 Task: Create a due date automation trigger when advanced on, 2 working days after a card is due add content with a description ending with resume at 11:00 AM.
Action: Mouse moved to (1013, 82)
Screenshot: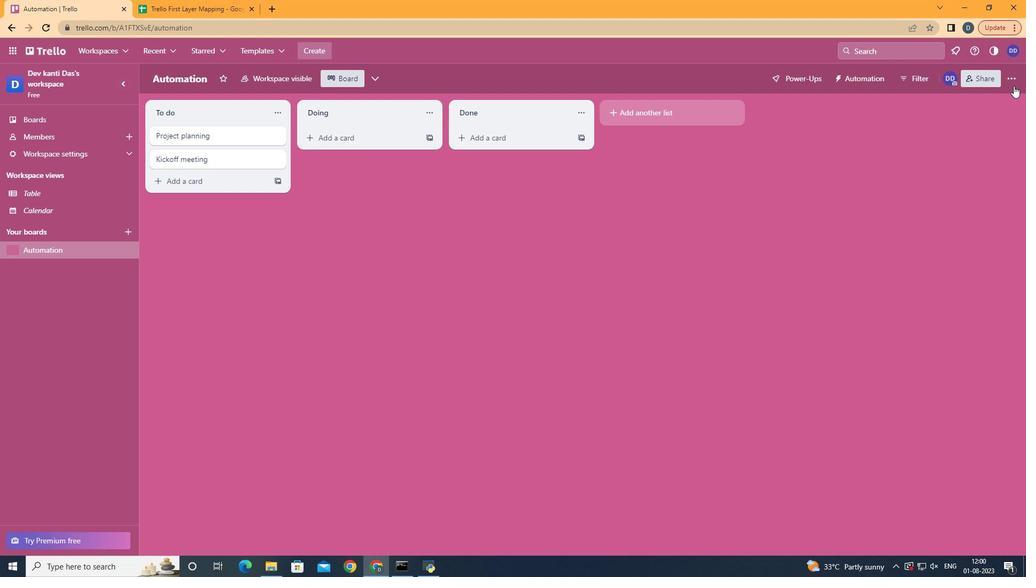 
Action: Mouse pressed left at (1013, 82)
Screenshot: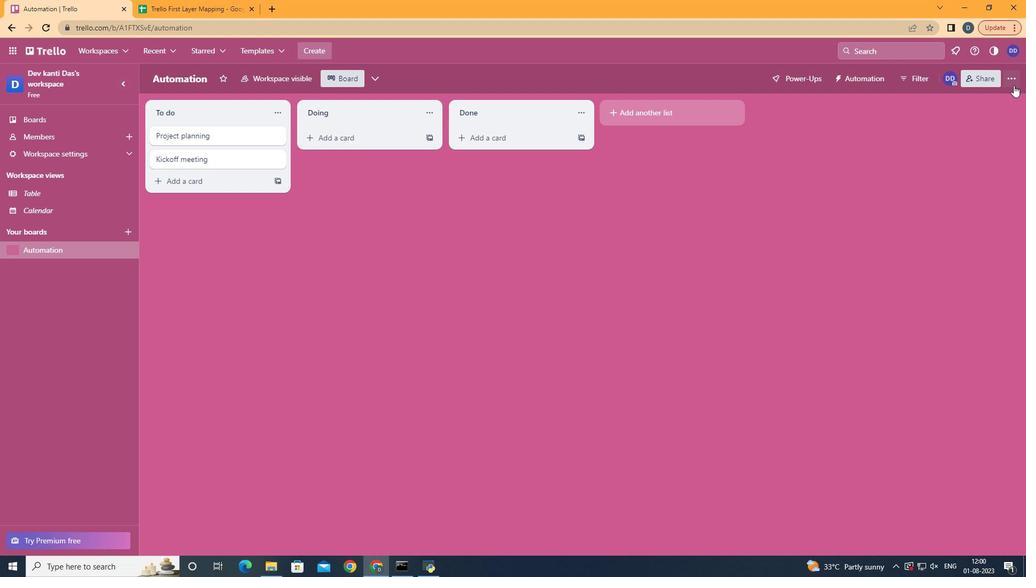 
Action: Mouse moved to (928, 219)
Screenshot: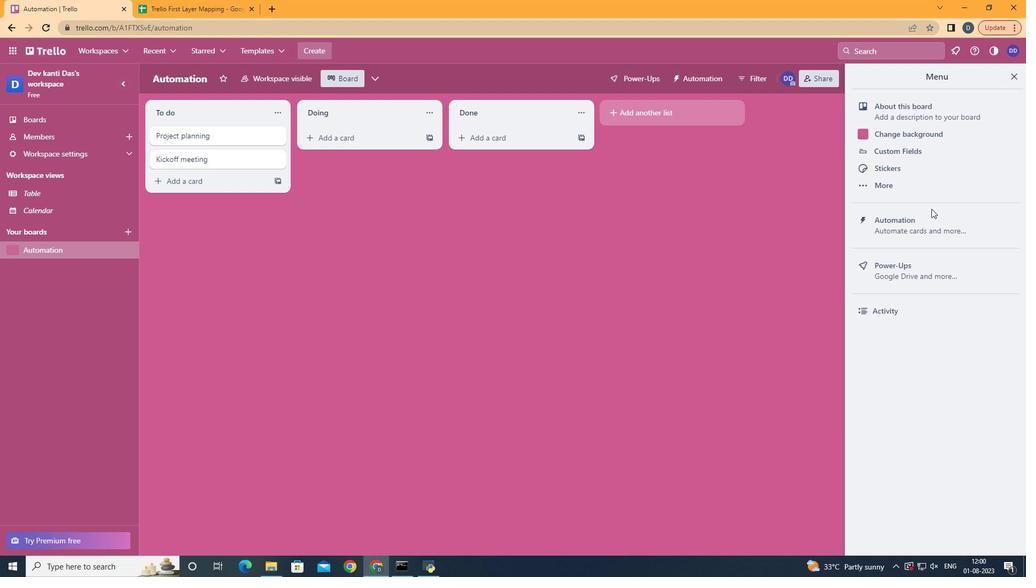 
Action: Mouse pressed left at (928, 219)
Screenshot: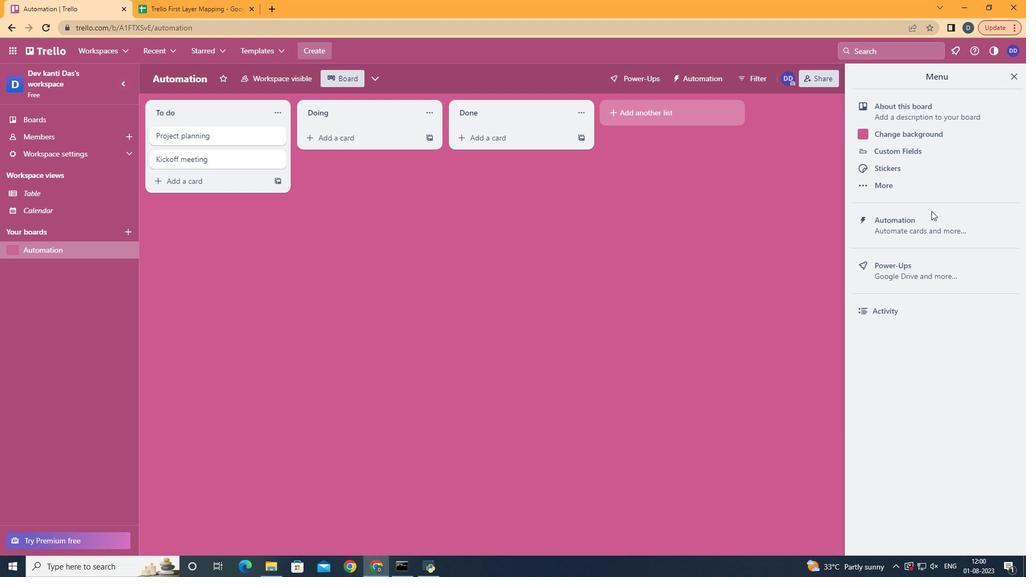 
Action: Mouse moved to (211, 217)
Screenshot: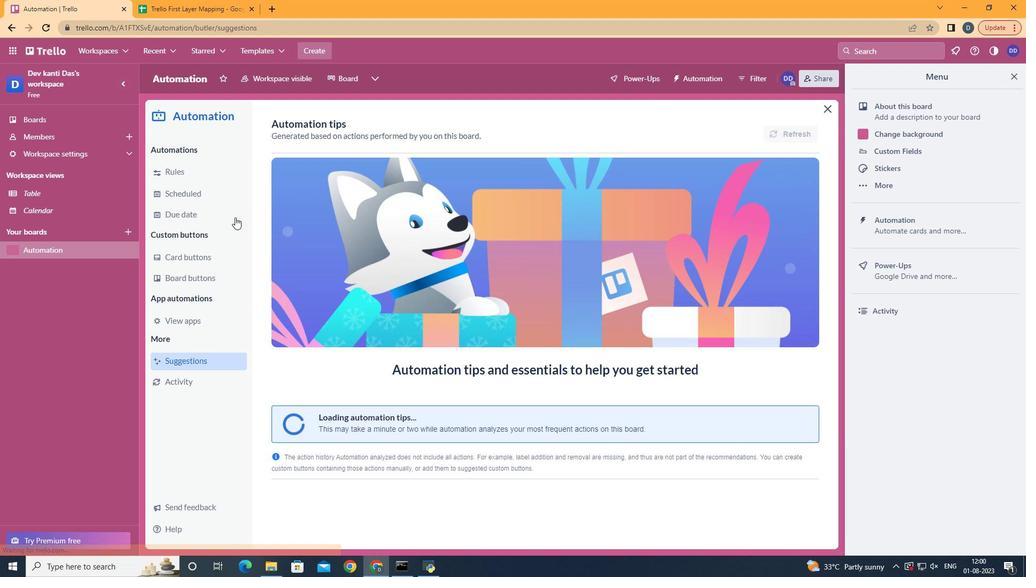 
Action: Mouse pressed left at (211, 217)
Screenshot: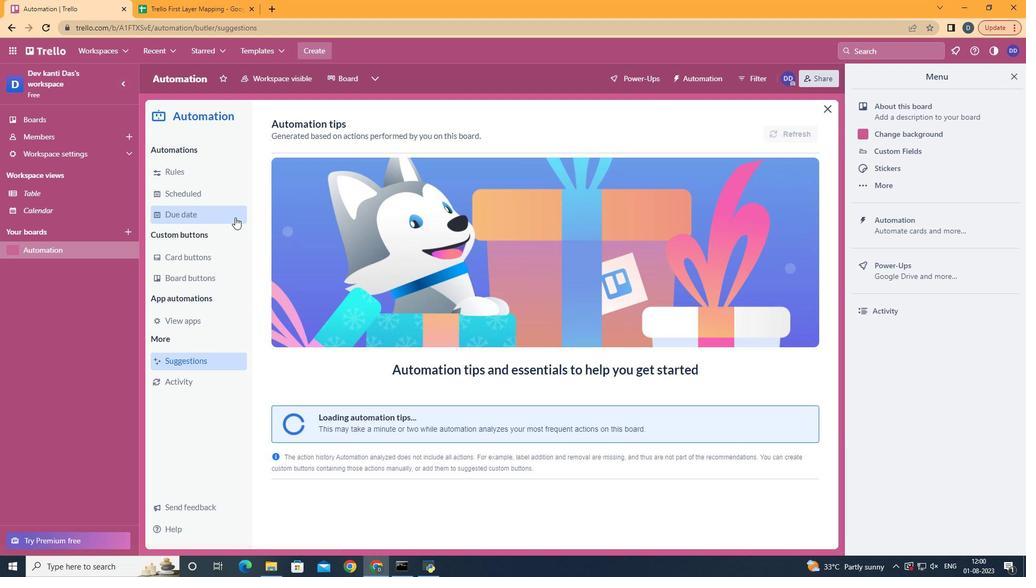 
Action: Mouse moved to (747, 129)
Screenshot: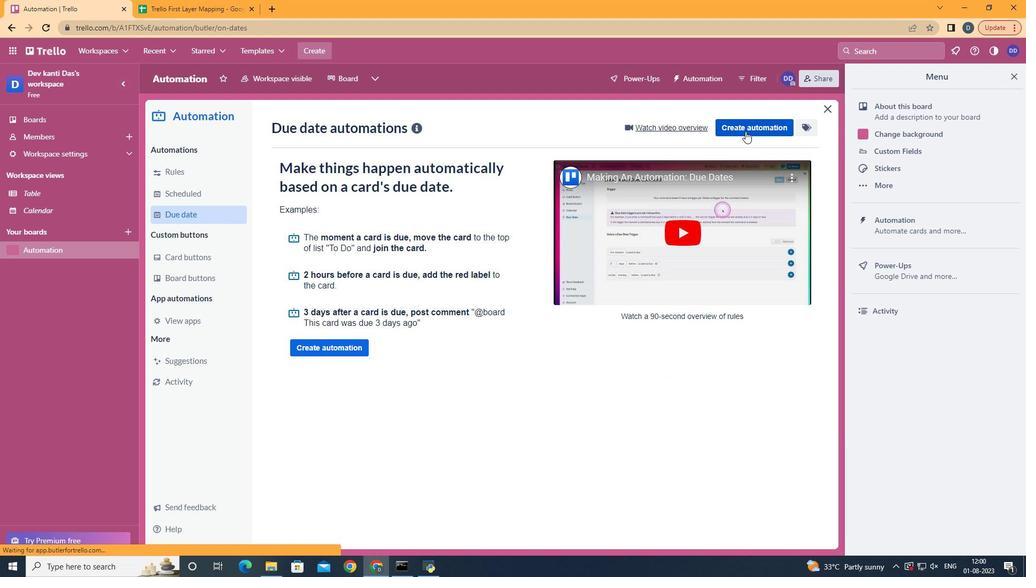 
Action: Mouse pressed left at (747, 129)
Screenshot: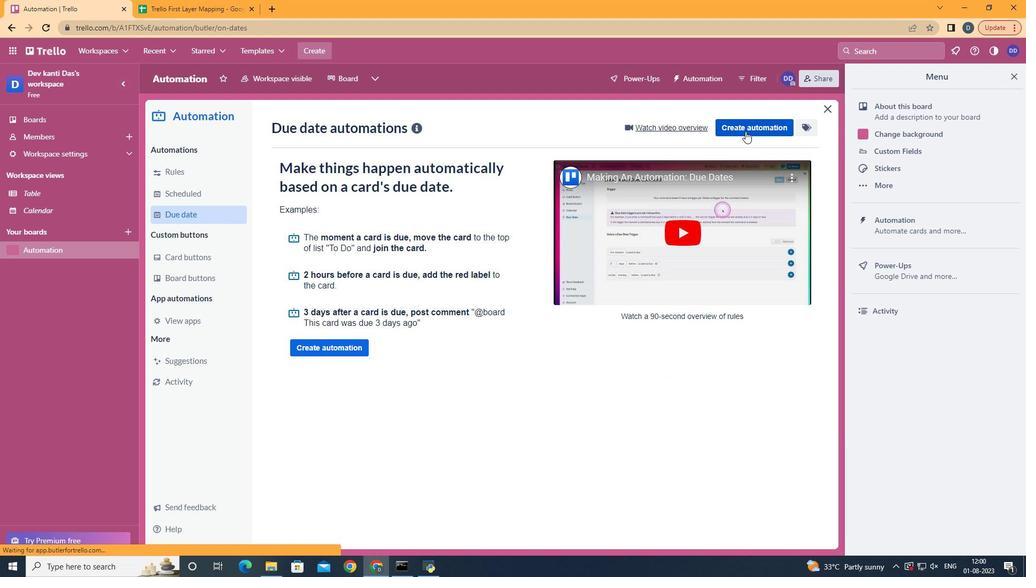 
Action: Mouse moved to (524, 231)
Screenshot: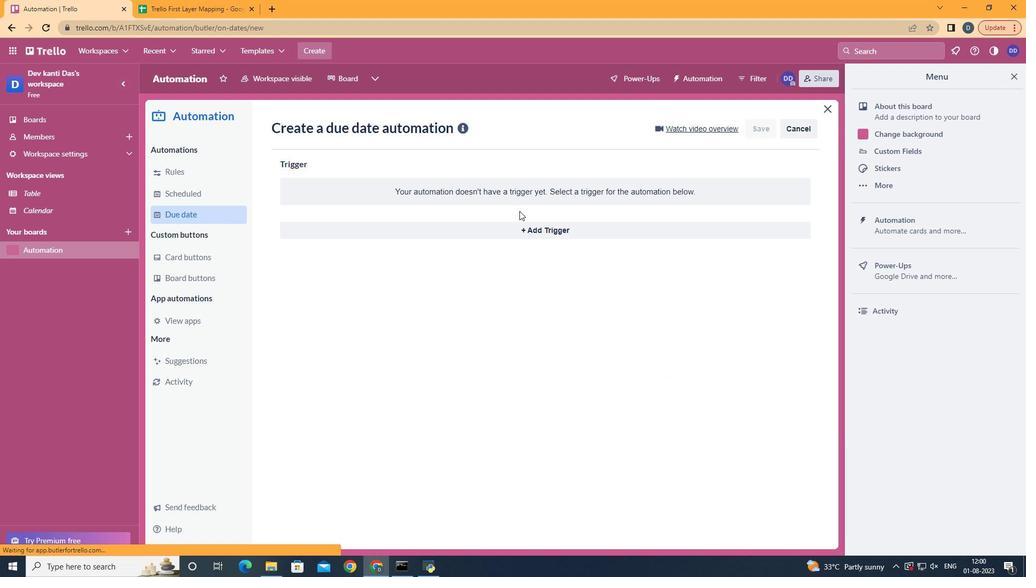 
Action: Mouse pressed left at (524, 231)
Screenshot: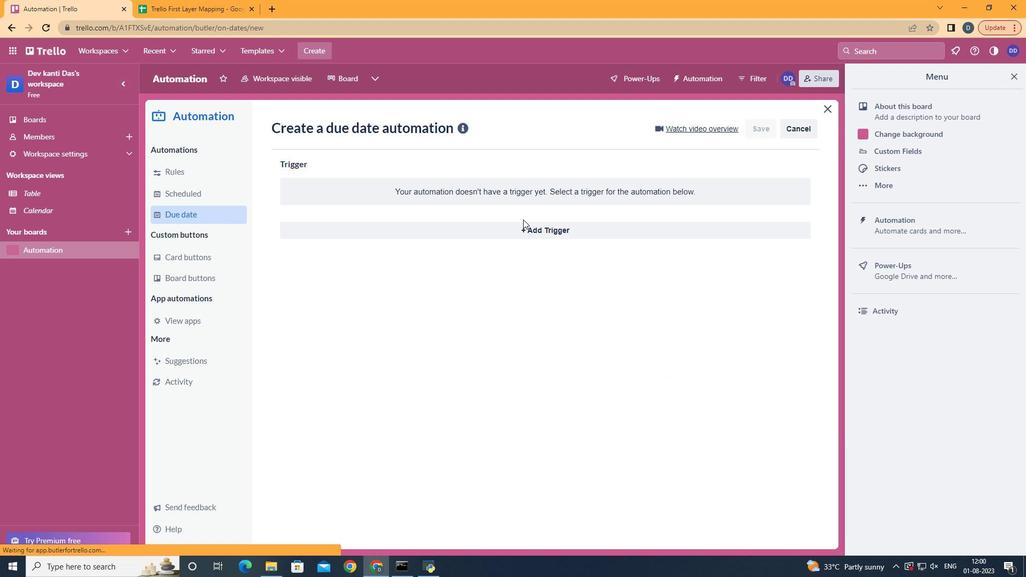 
Action: Mouse moved to (349, 431)
Screenshot: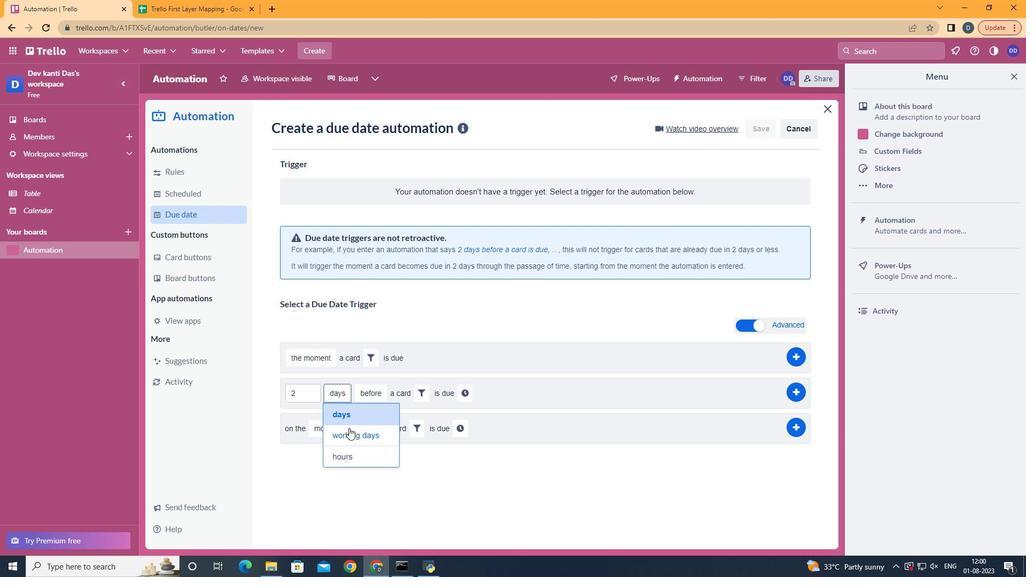 
Action: Mouse pressed left at (349, 431)
Screenshot: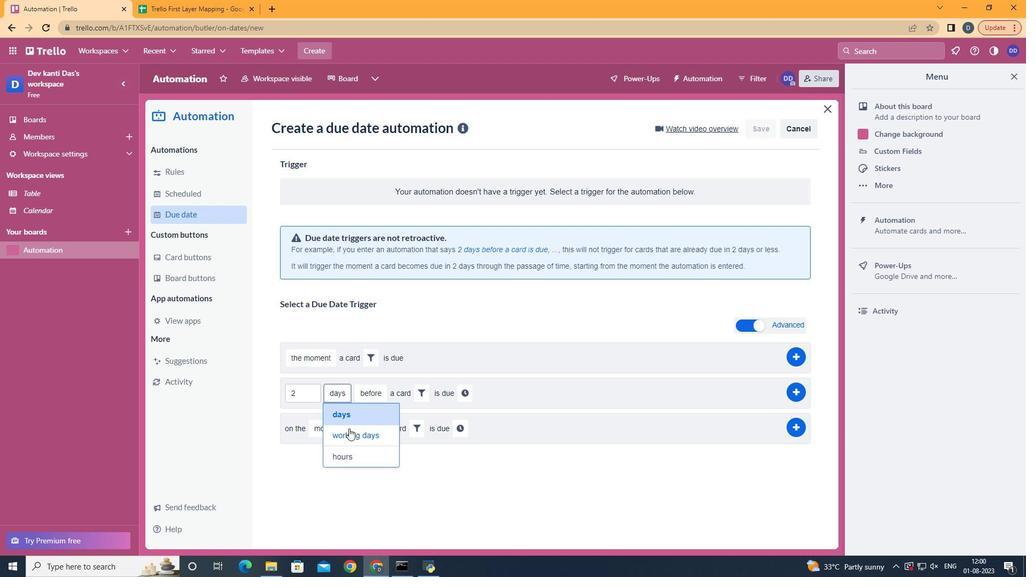 
Action: Mouse moved to (399, 430)
Screenshot: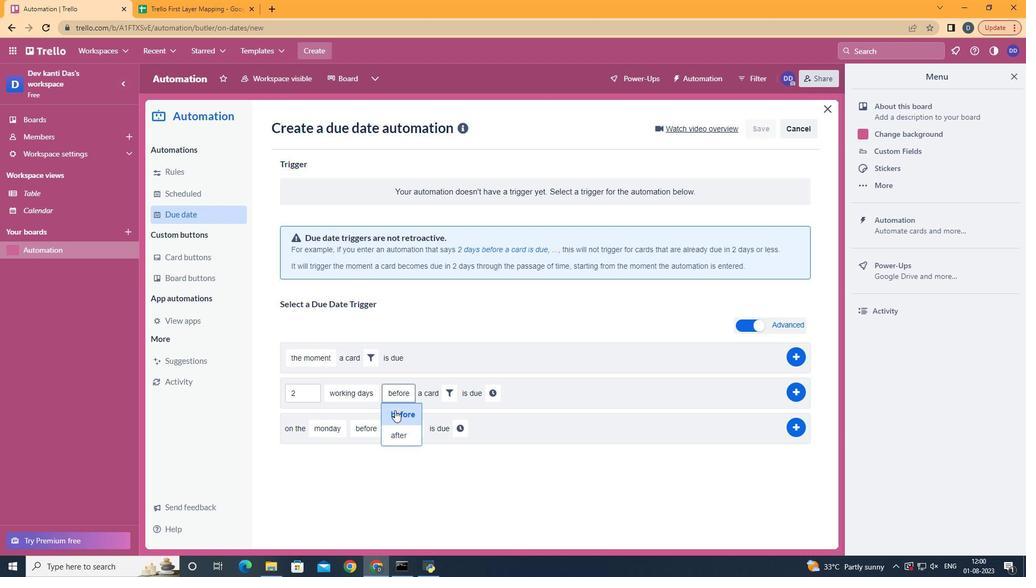 
Action: Mouse pressed left at (399, 430)
Screenshot: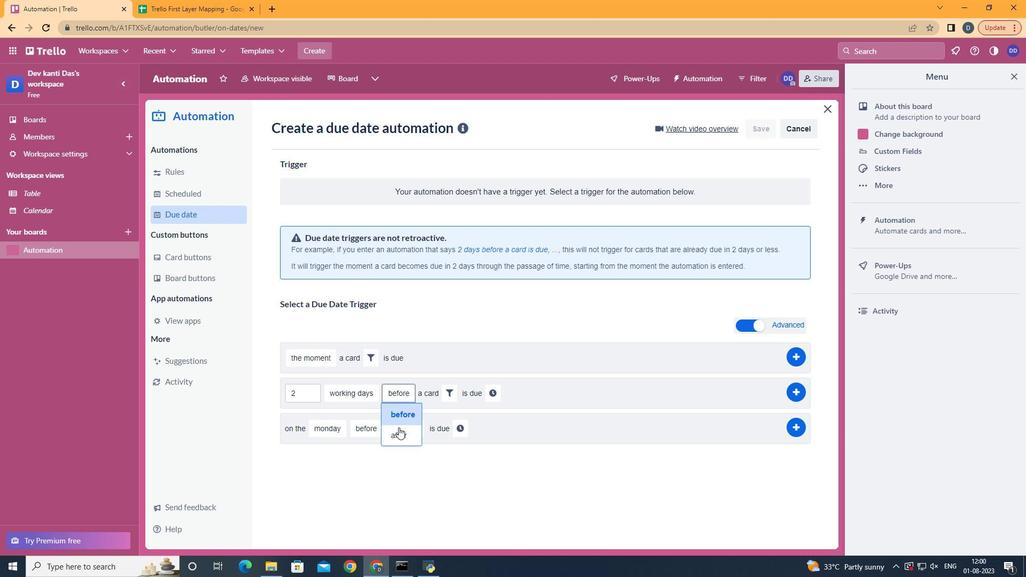 
Action: Mouse moved to (438, 390)
Screenshot: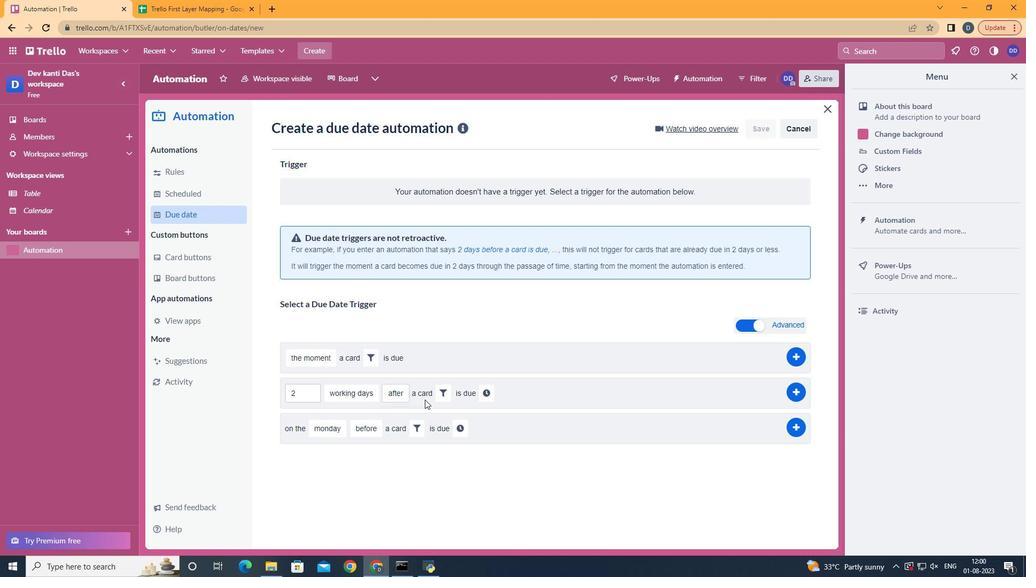 
Action: Mouse pressed left at (438, 390)
Screenshot: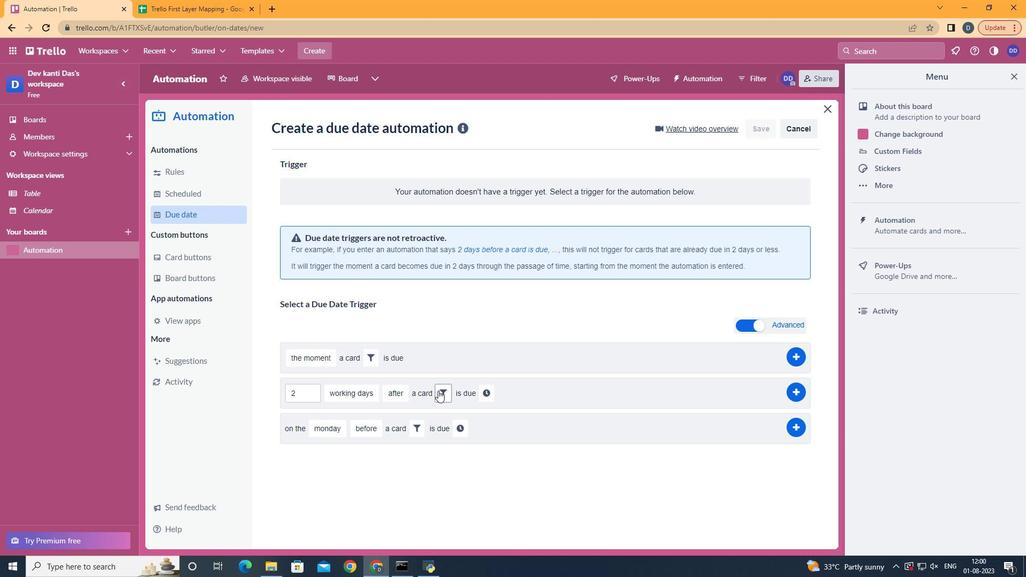 
Action: Mouse moved to (589, 429)
Screenshot: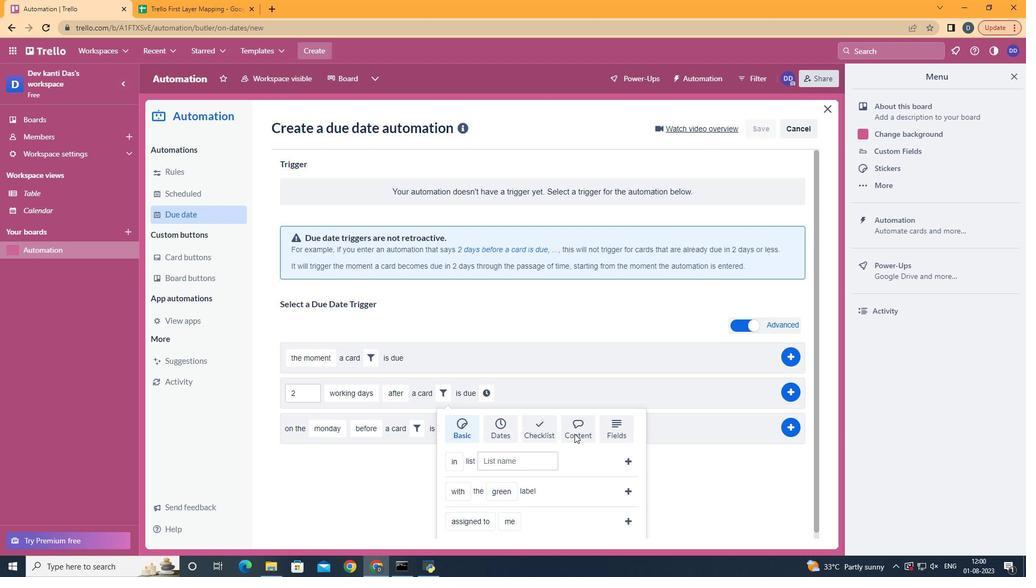 
Action: Mouse pressed left at (589, 429)
Screenshot: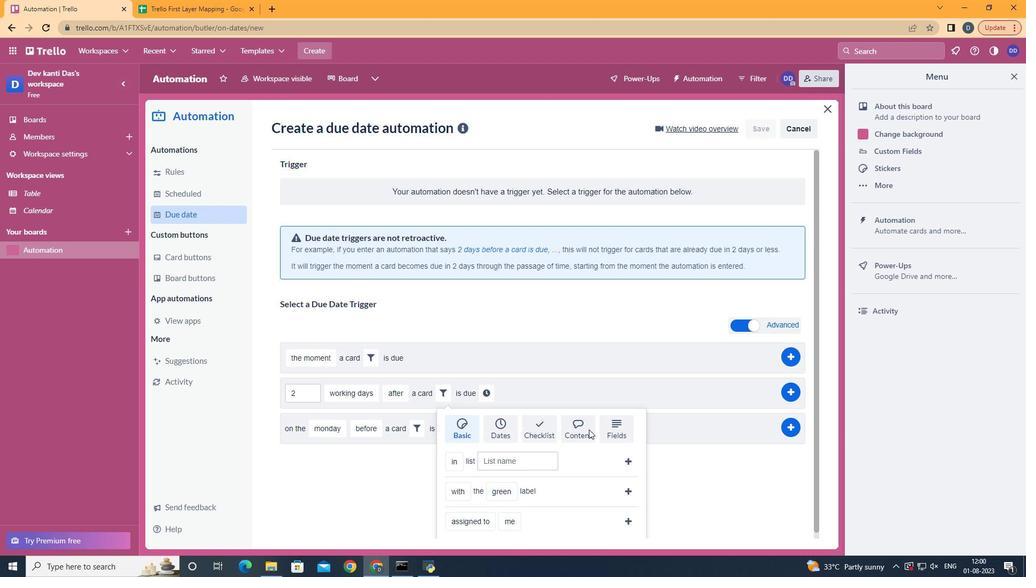 
Action: Mouse moved to (489, 500)
Screenshot: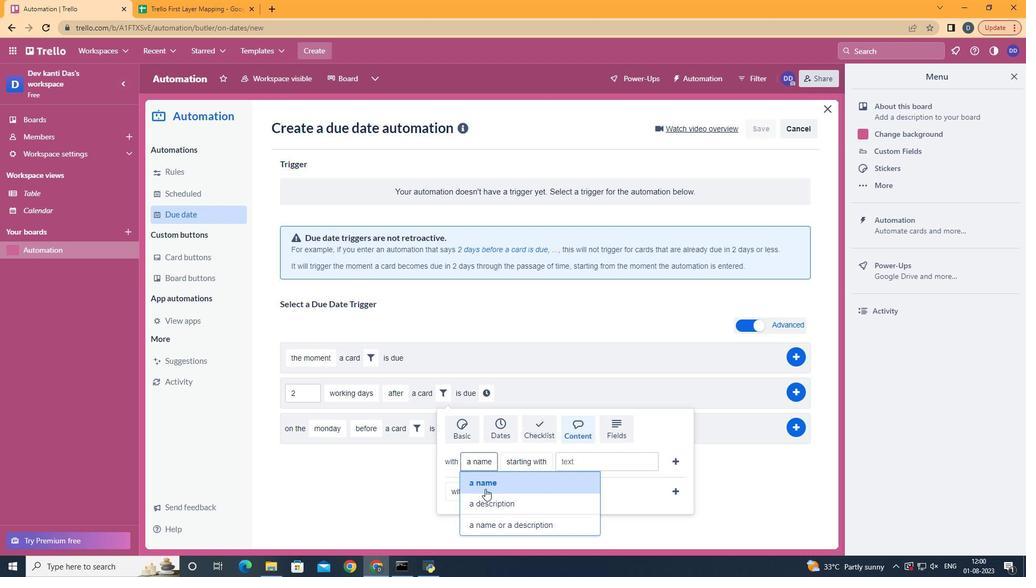 
Action: Mouse pressed left at (489, 500)
Screenshot: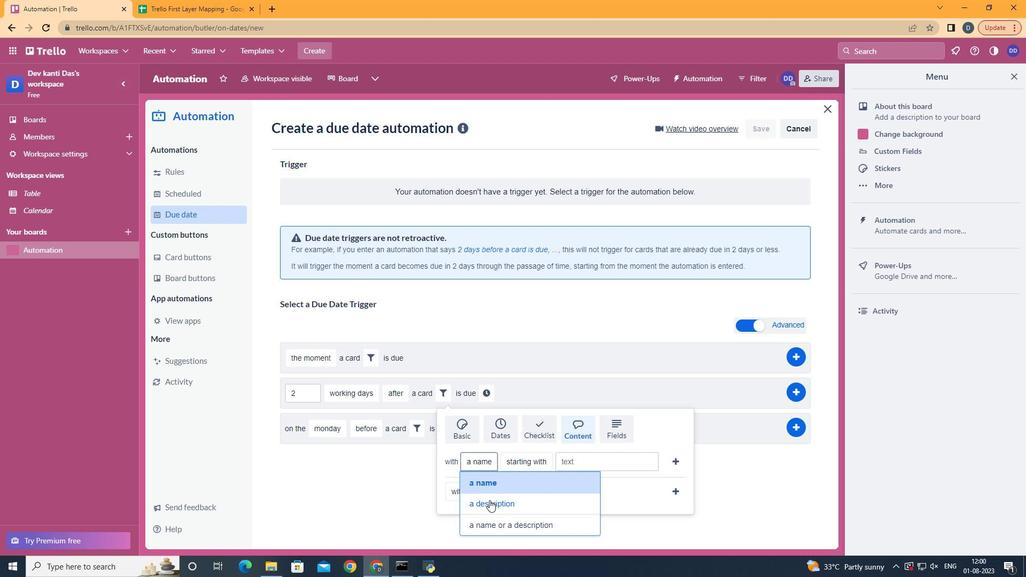 
Action: Mouse moved to (555, 356)
Screenshot: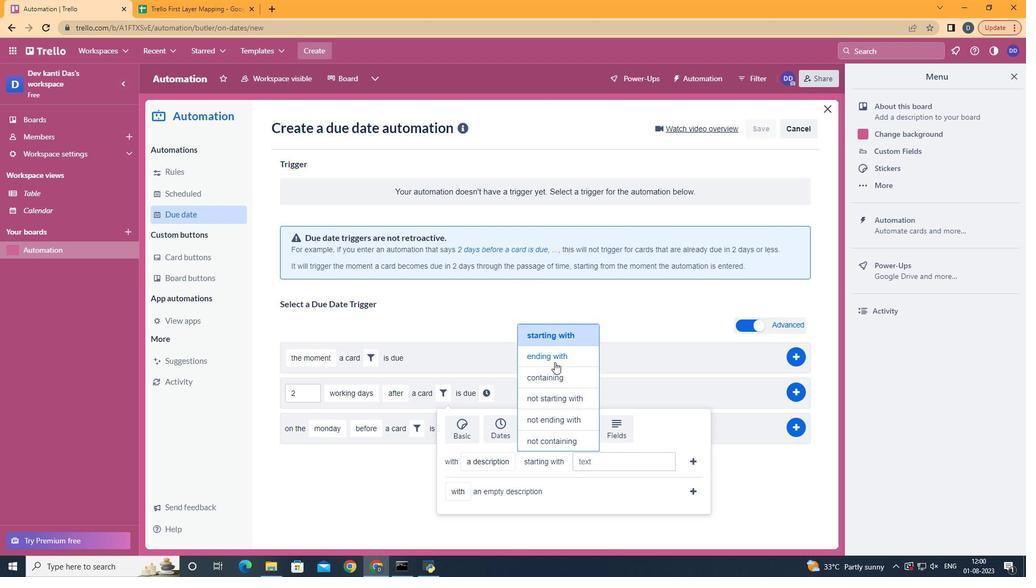 
Action: Mouse pressed left at (555, 356)
Screenshot: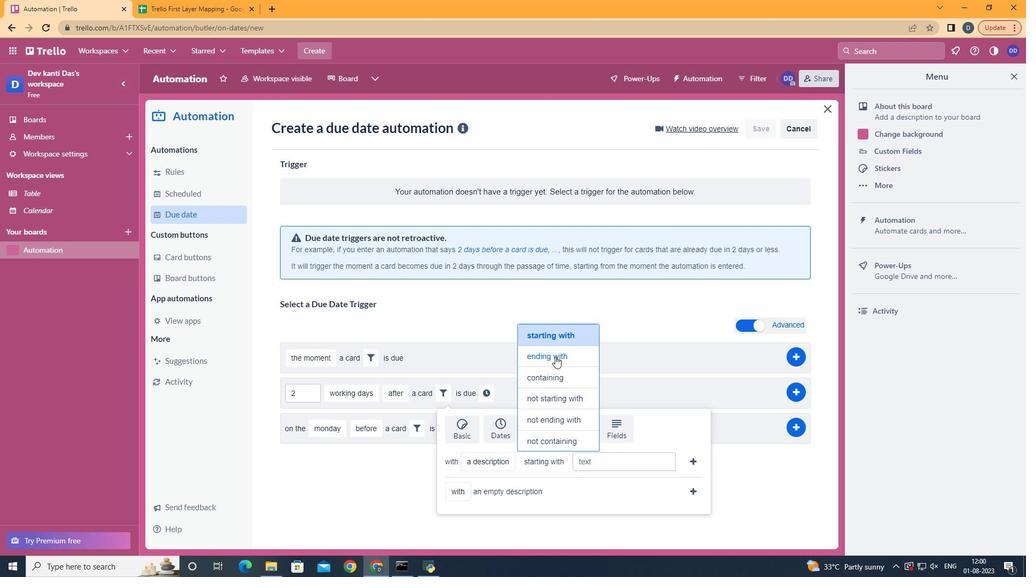 
Action: Mouse moved to (613, 461)
Screenshot: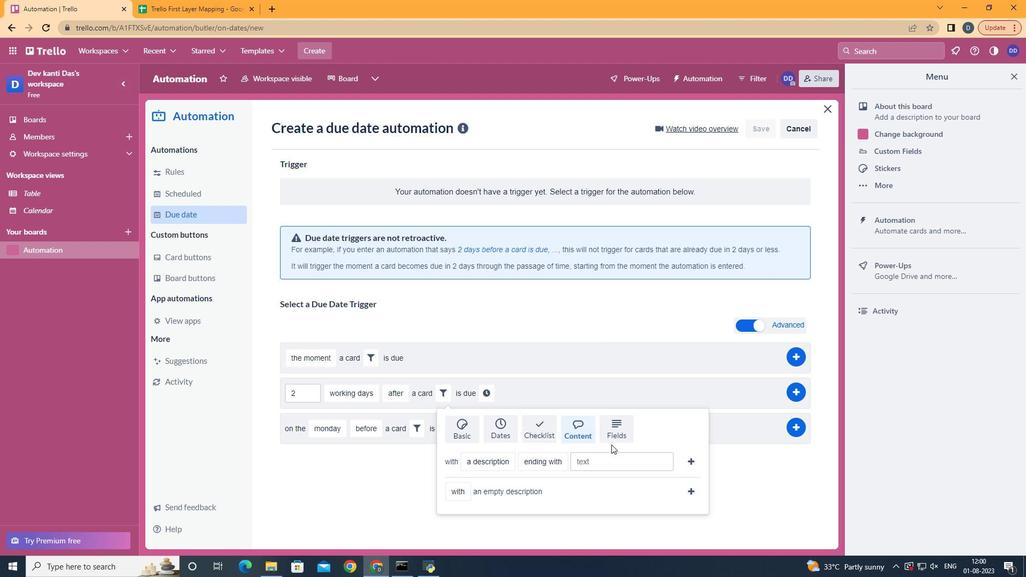 
Action: Mouse pressed left at (613, 461)
Screenshot: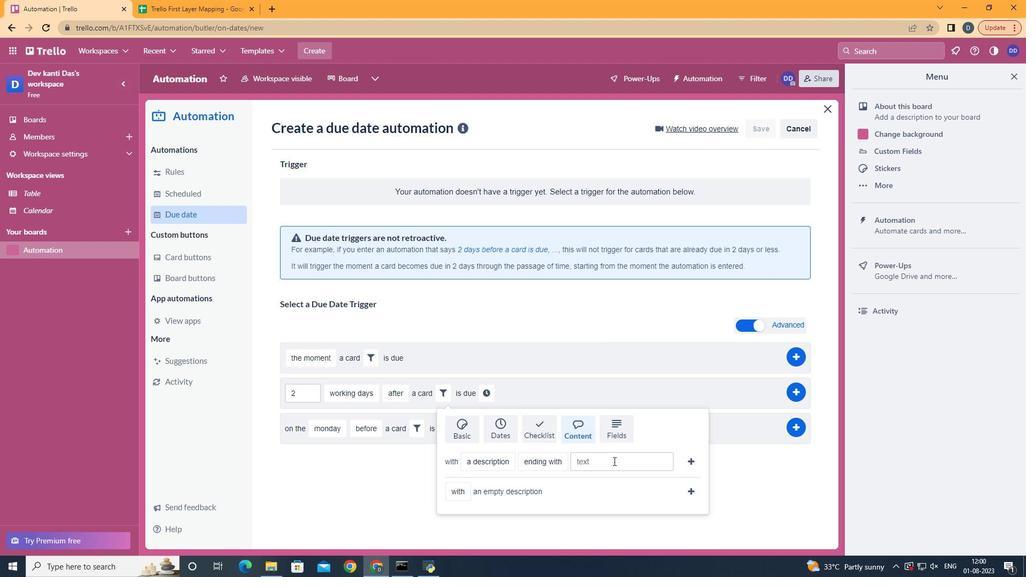 
Action: Mouse moved to (613, 461)
Screenshot: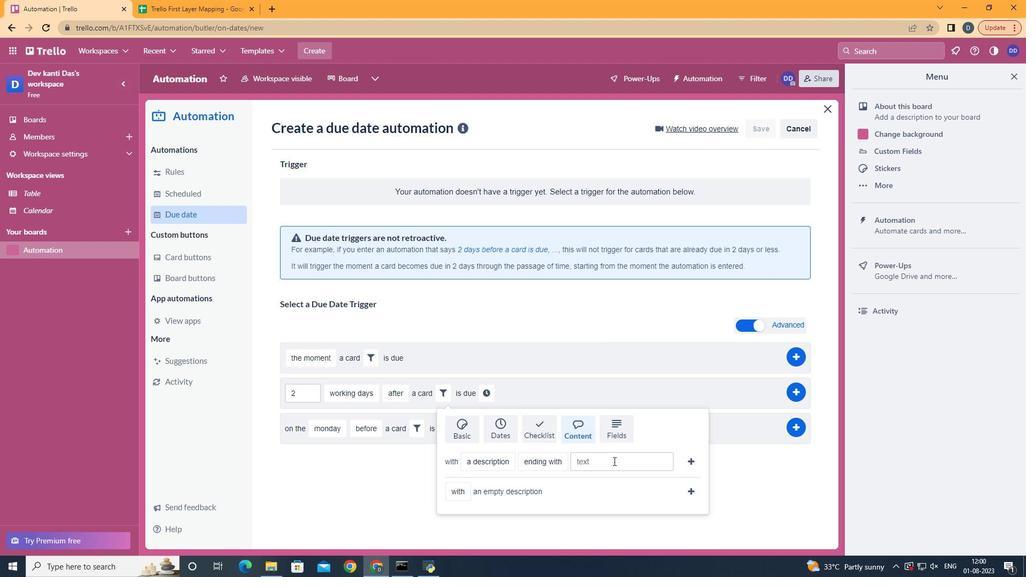 
Action: Key pressed resume
Screenshot: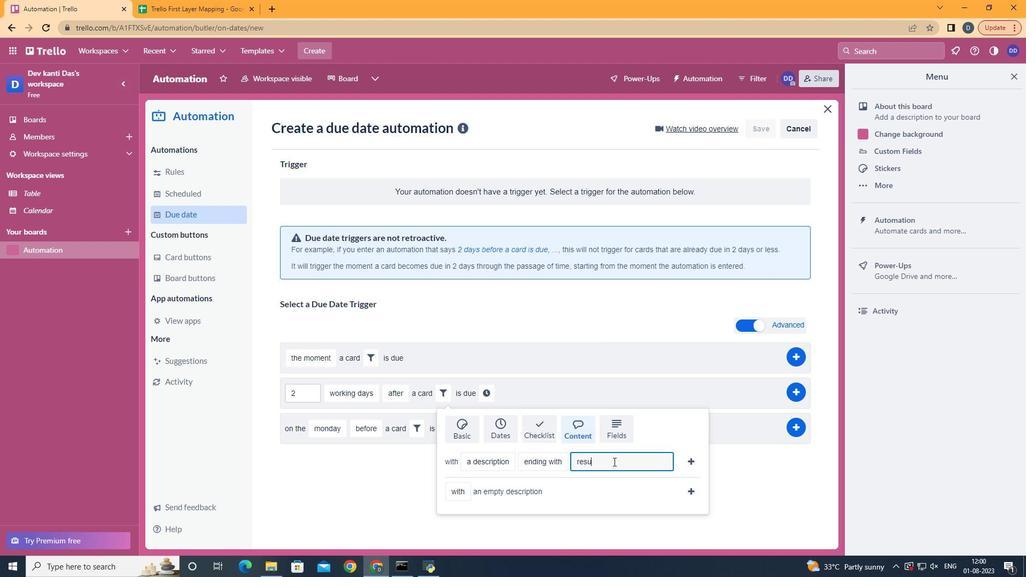 
Action: Mouse moved to (688, 462)
Screenshot: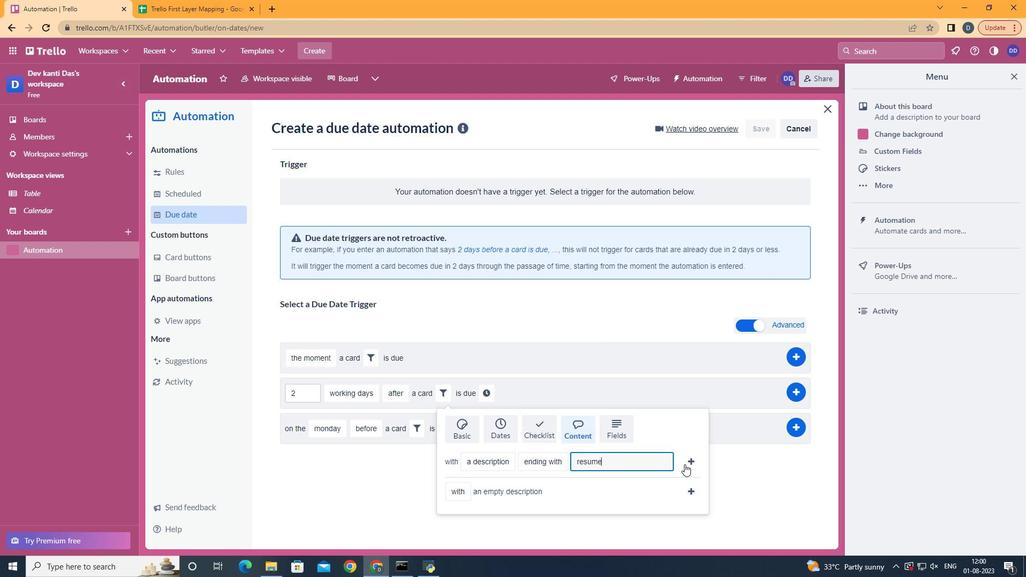
Action: Mouse pressed left at (688, 462)
Screenshot: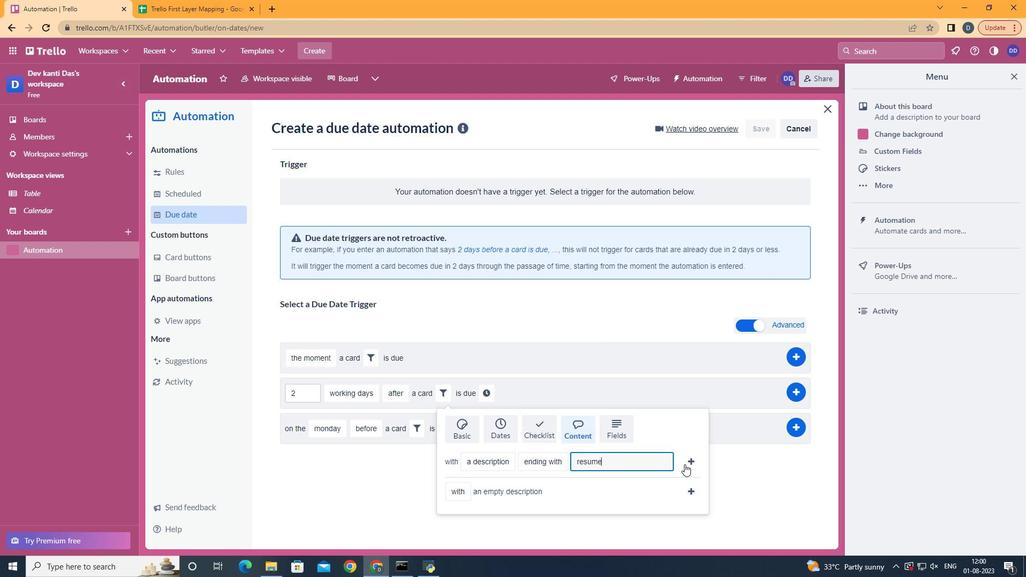 
Action: Mouse moved to (641, 393)
Screenshot: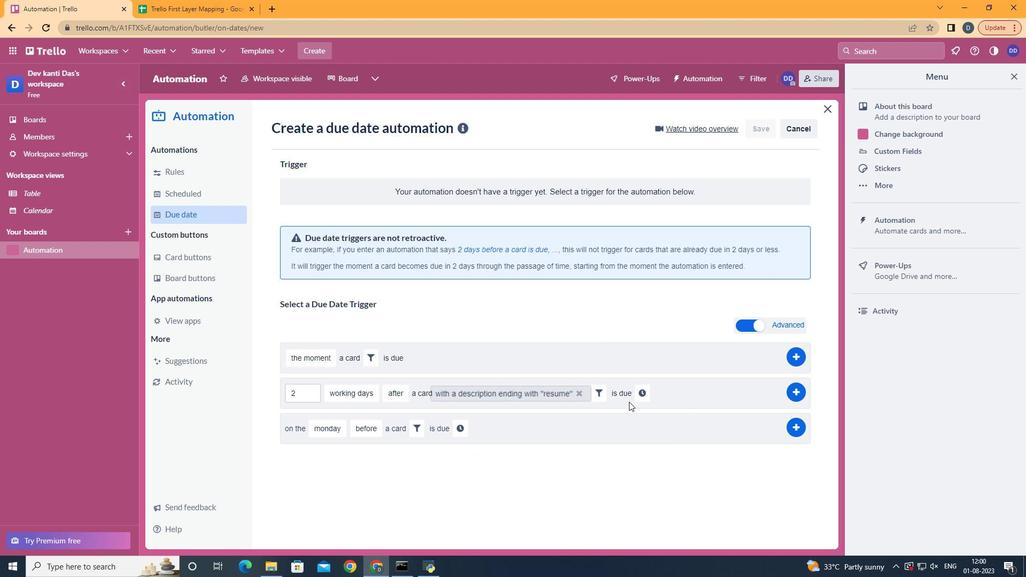 
Action: Mouse pressed left at (641, 393)
Screenshot: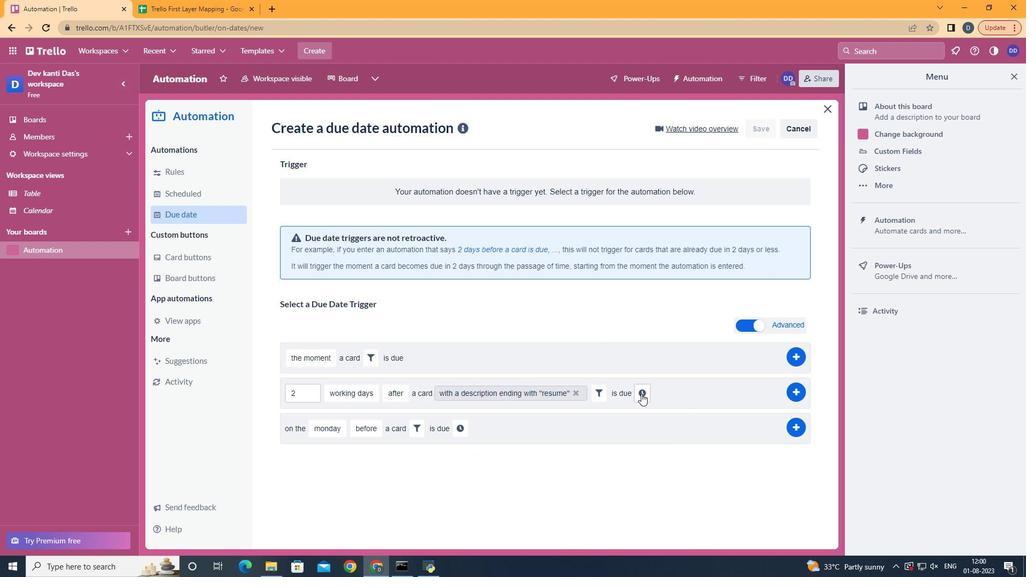 
Action: Mouse moved to (681, 402)
Screenshot: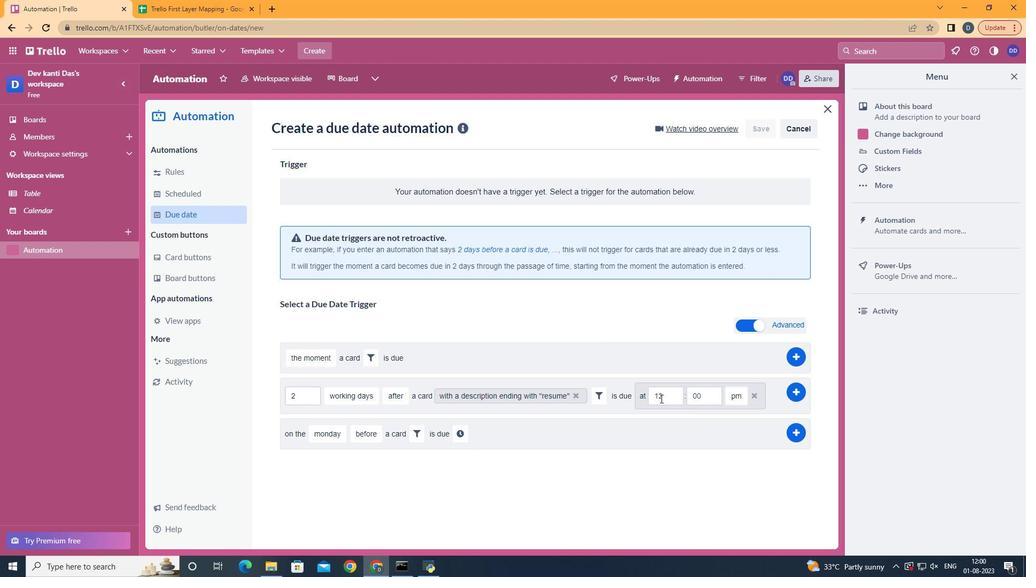 
Action: Mouse pressed left at (681, 402)
Screenshot: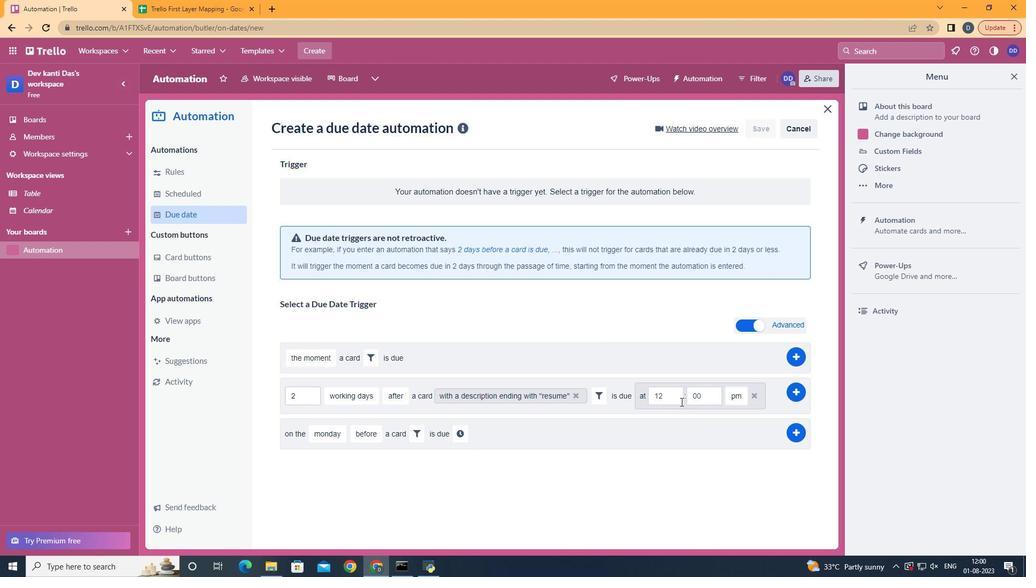 
Action: Key pressed <Key.backspace>1
Screenshot: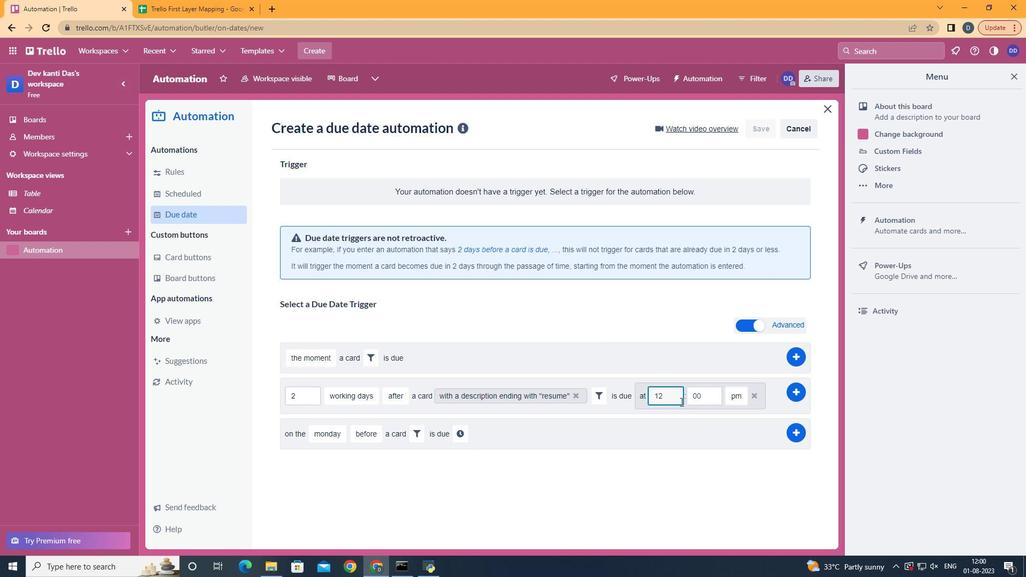 
Action: Mouse moved to (739, 414)
Screenshot: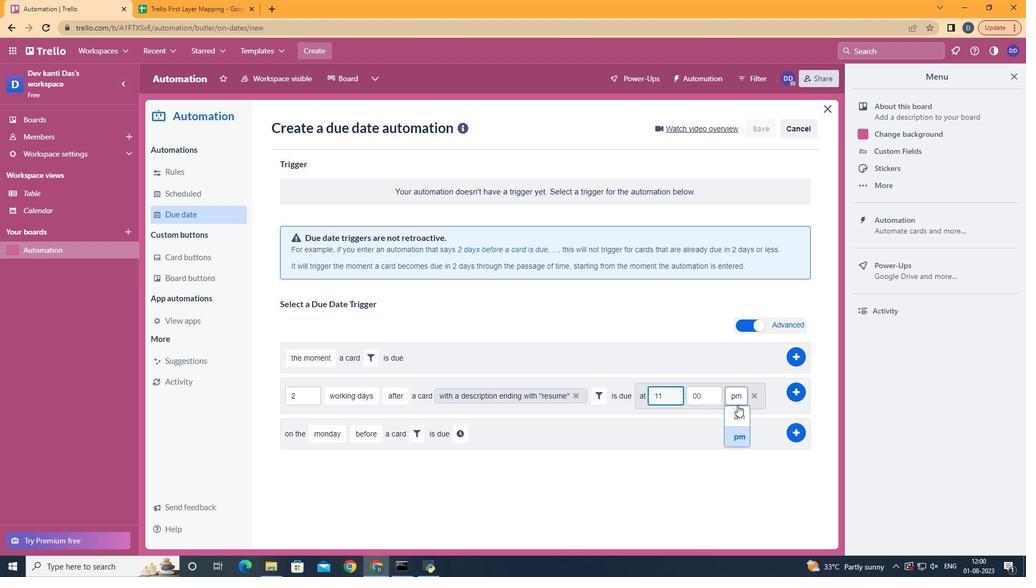 
Action: Mouse pressed left at (739, 414)
Screenshot: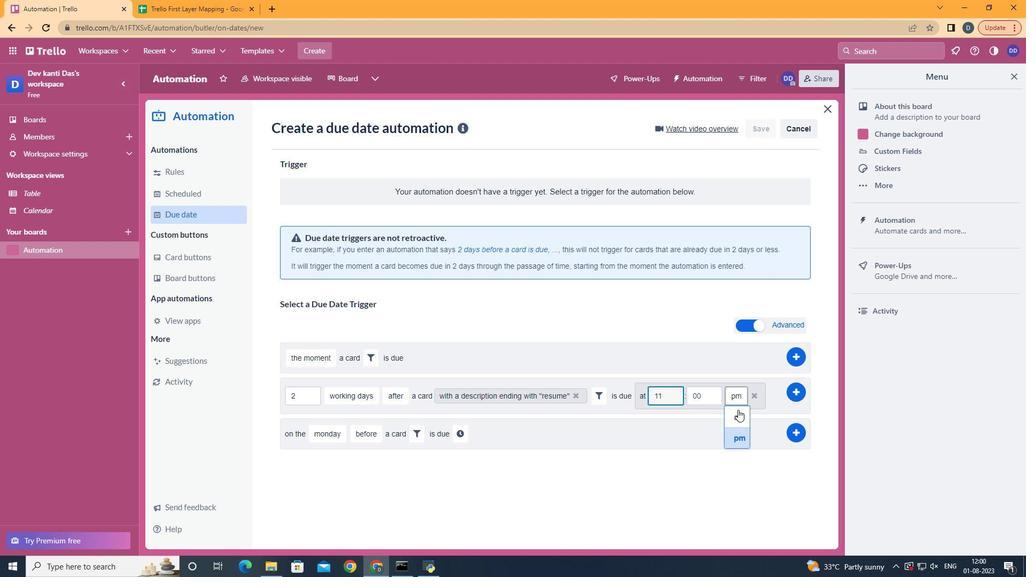 
Action: Mouse moved to (804, 392)
Screenshot: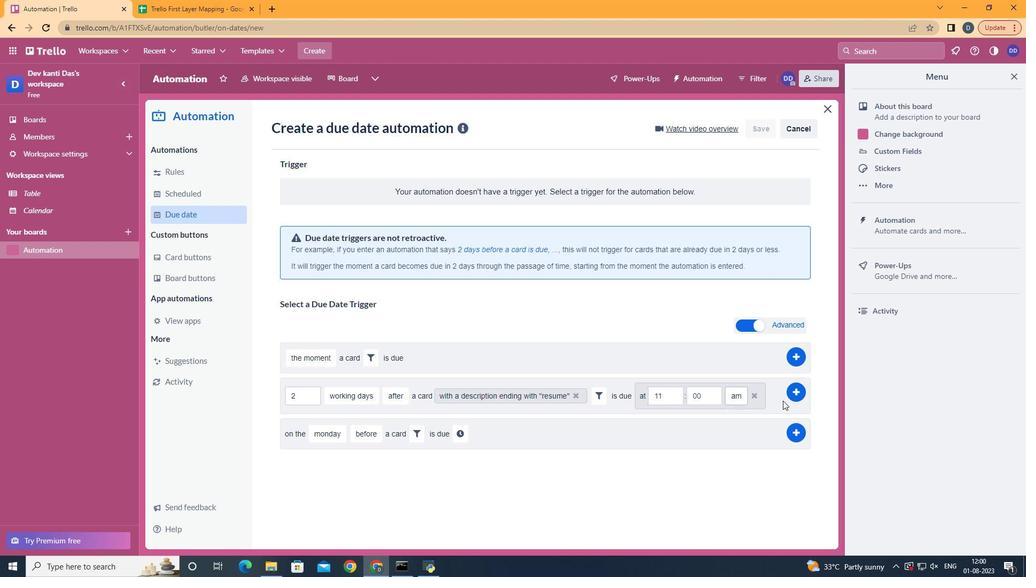 
Action: Mouse pressed left at (804, 392)
Screenshot: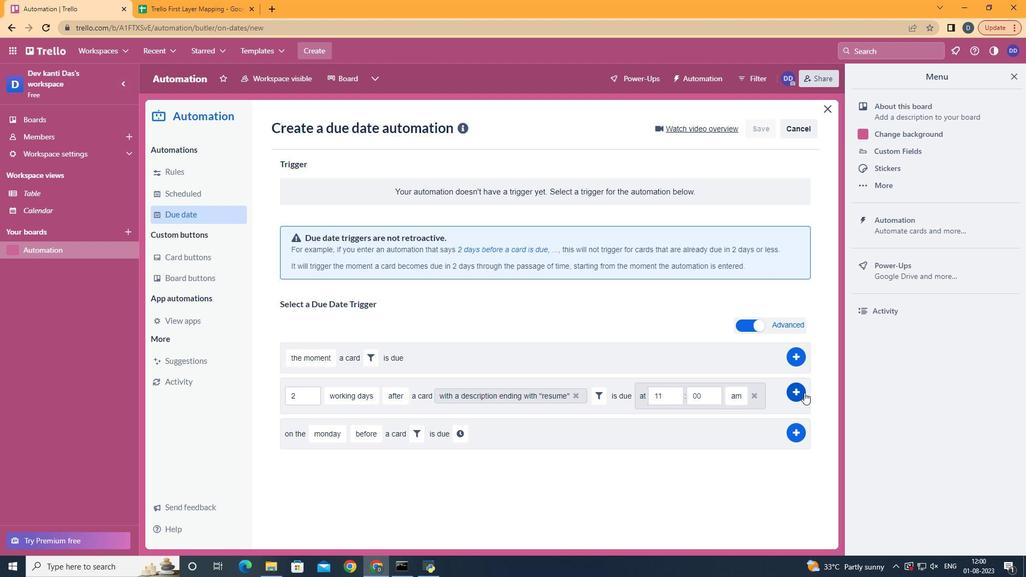 
Action: Mouse moved to (594, 207)
Screenshot: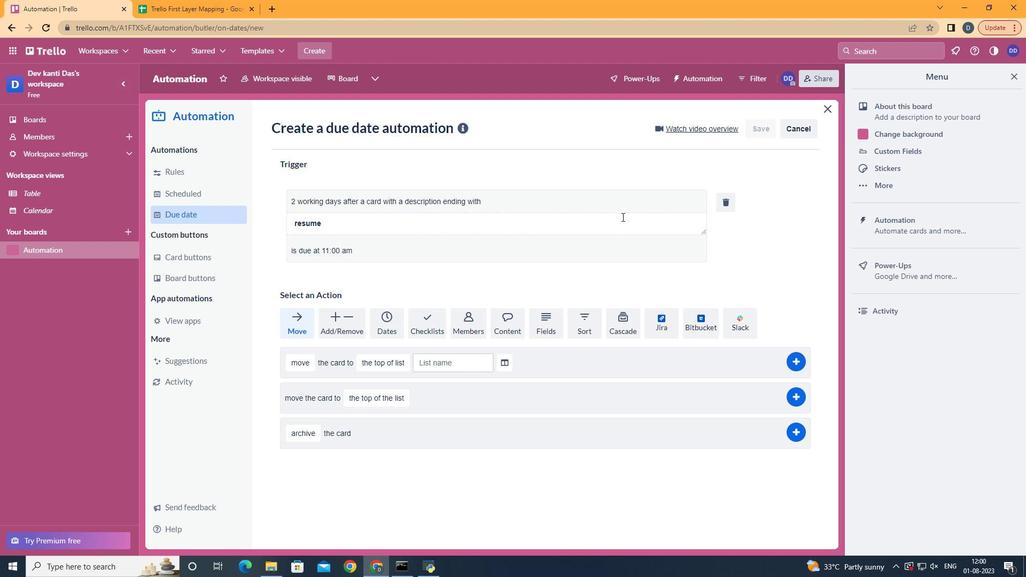 
